 Task: Change the theme color of your profile to Beige and white.
Action: Mouse moved to (1190, 31)
Screenshot: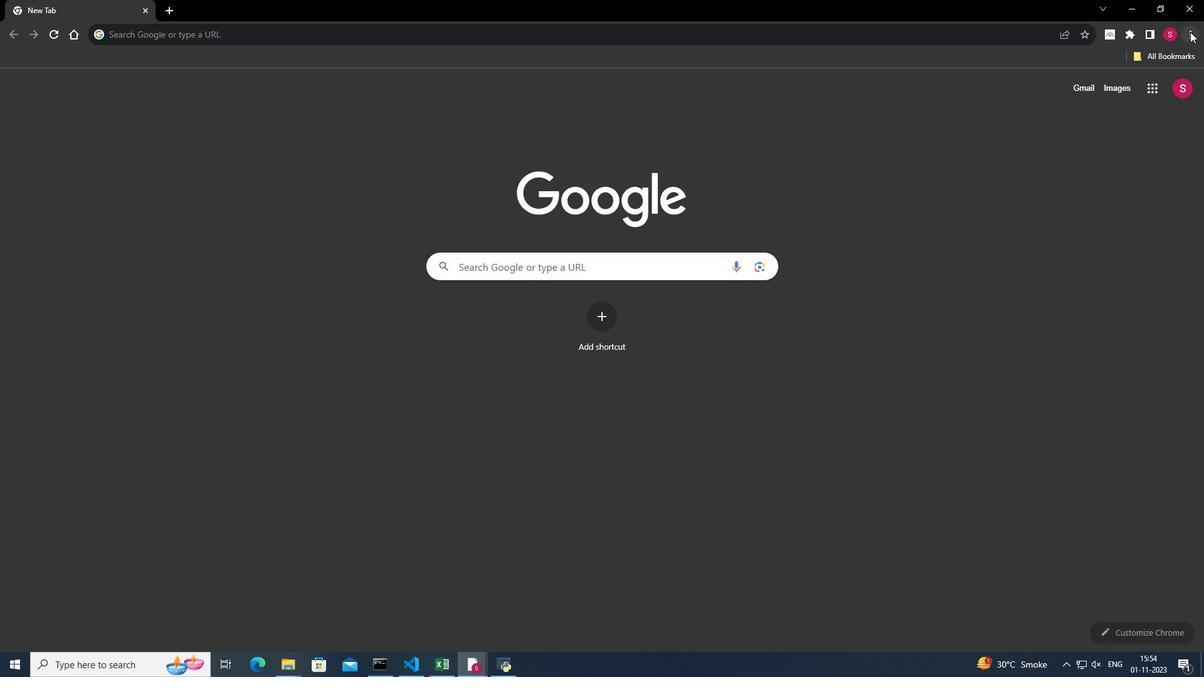 
Action: Mouse pressed left at (1190, 31)
Screenshot: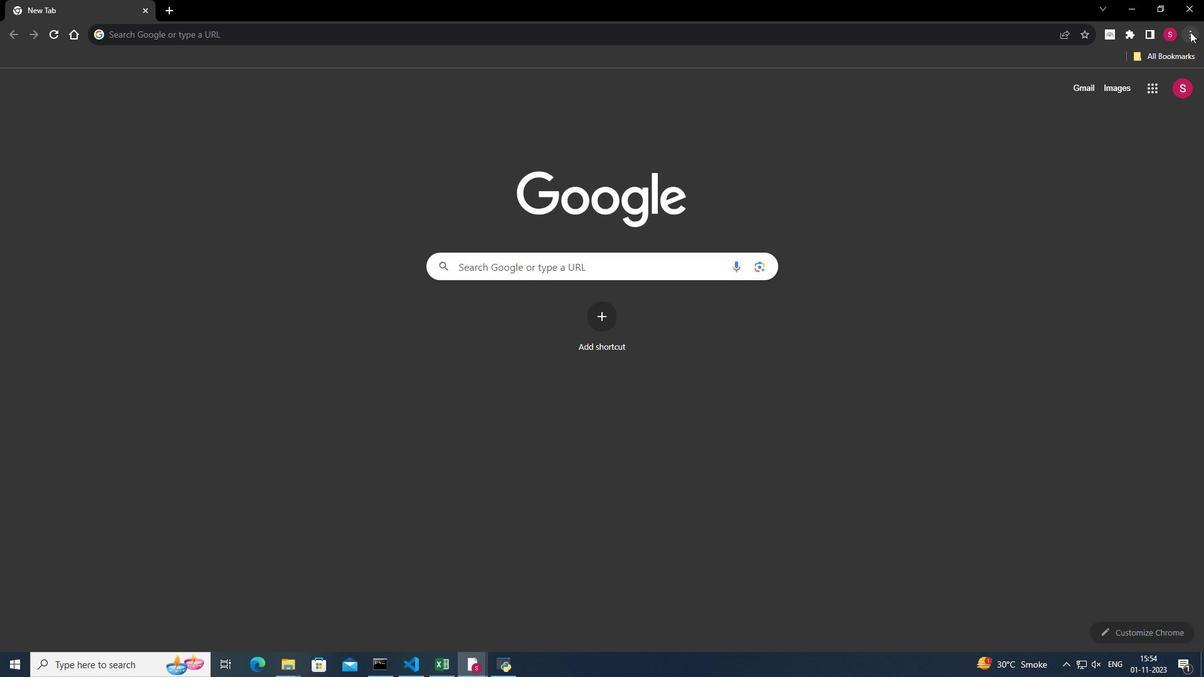 
Action: Mouse moved to (1064, 262)
Screenshot: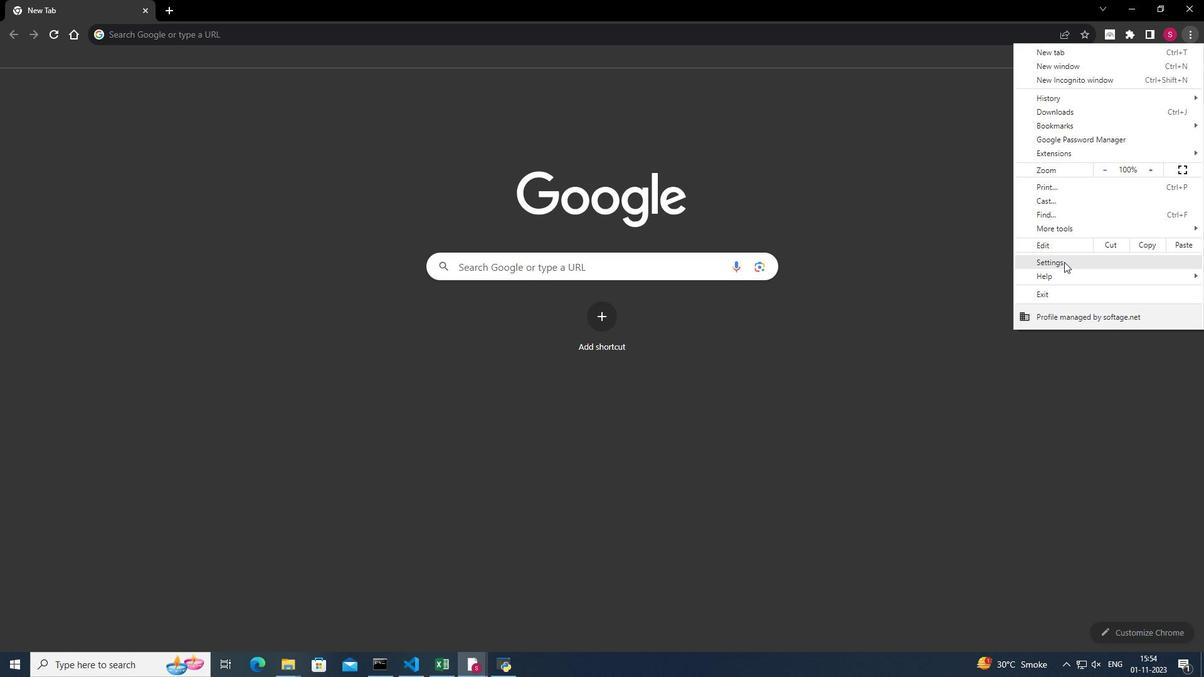 
Action: Mouse pressed left at (1064, 262)
Screenshot: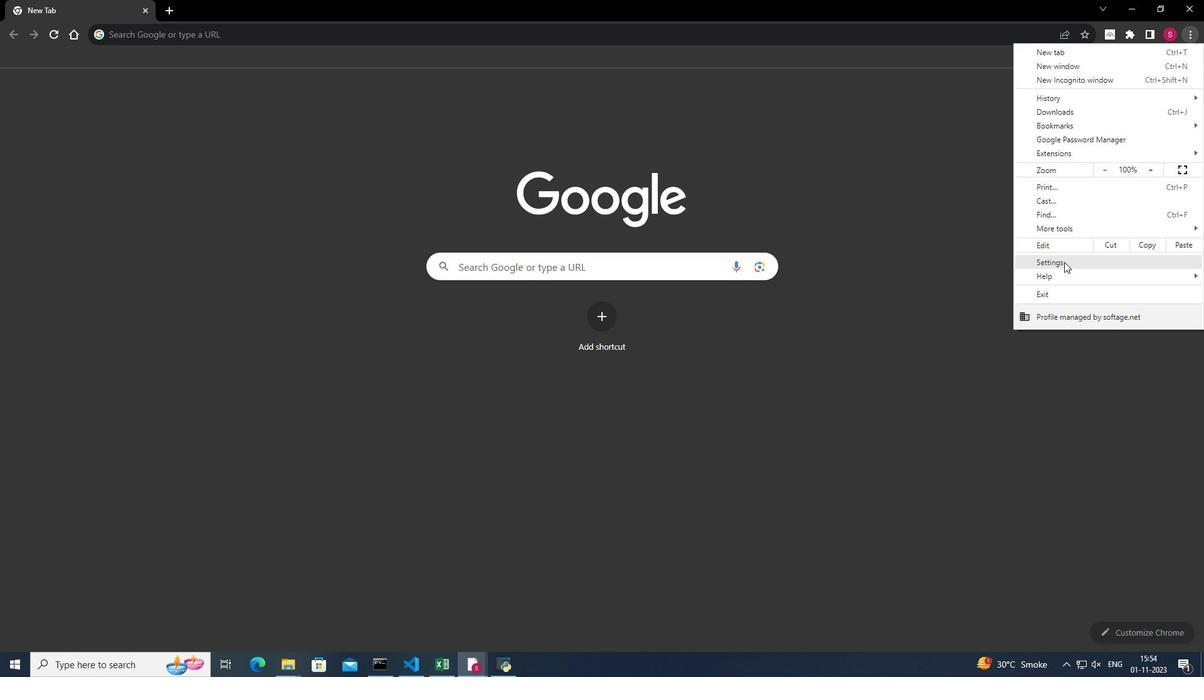 
Action: Mouse moved to (97, 97)
Screenshot: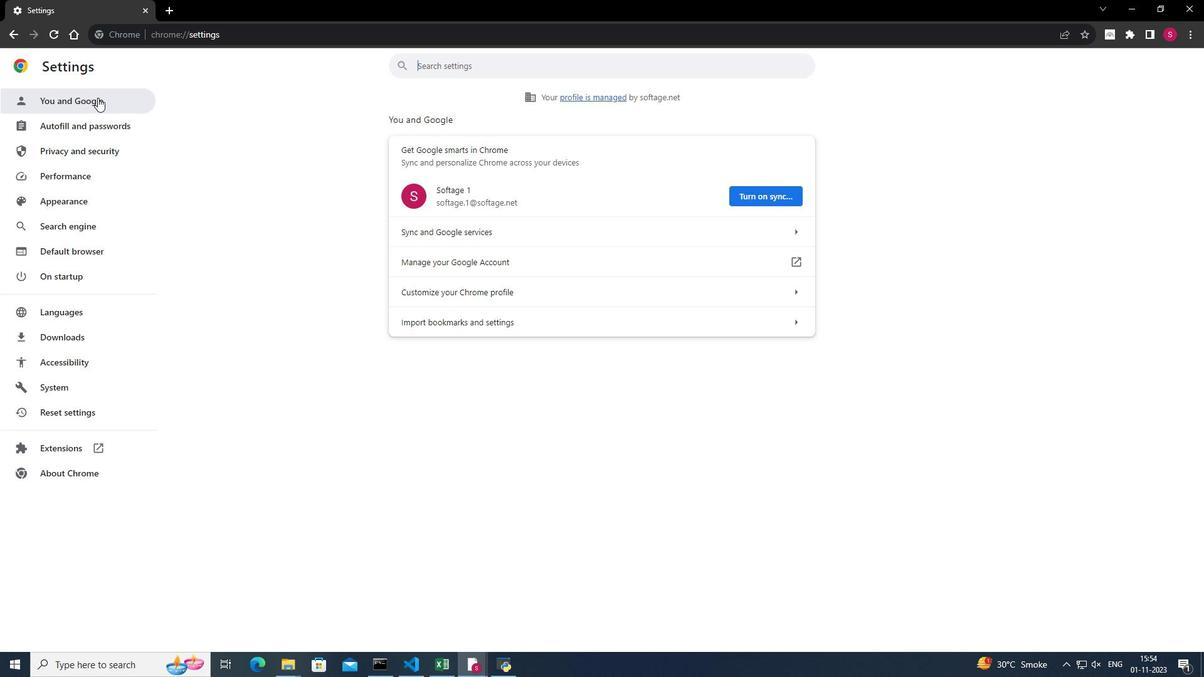
Action: Mouse pressed left at (97, 97)
Screenshot: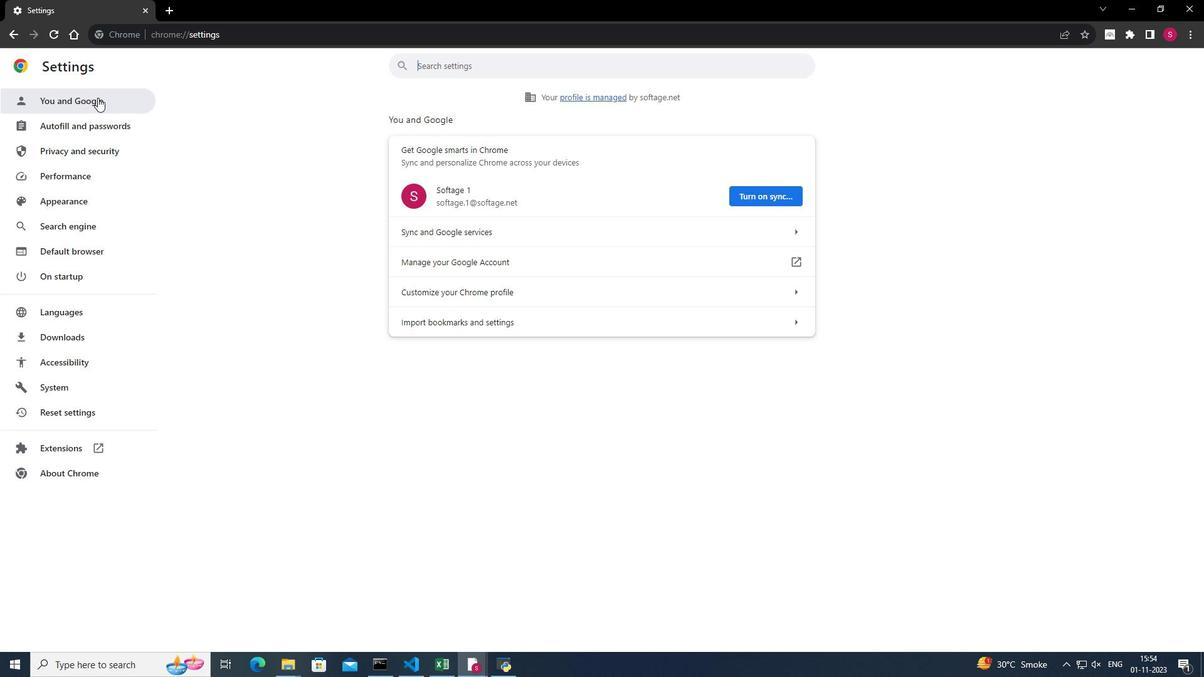 
Action: Mouse moved to (653, 289)
Screenshot: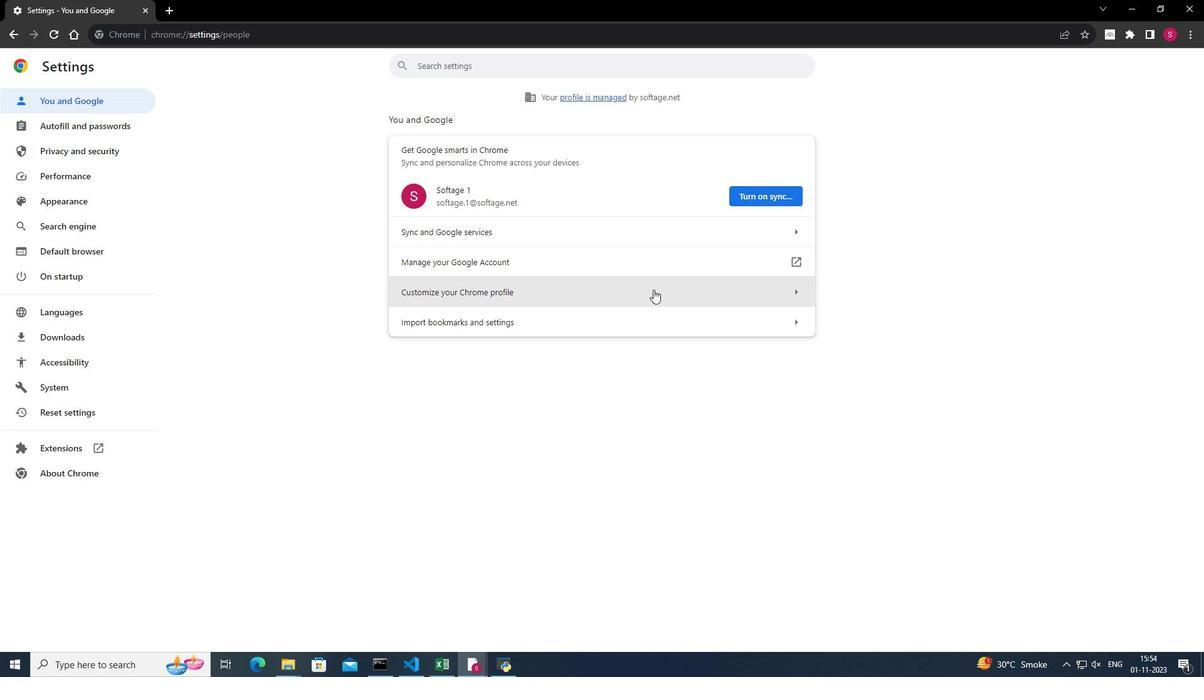 
Action: Mouse pressed left at (653, 289)
Screenshot: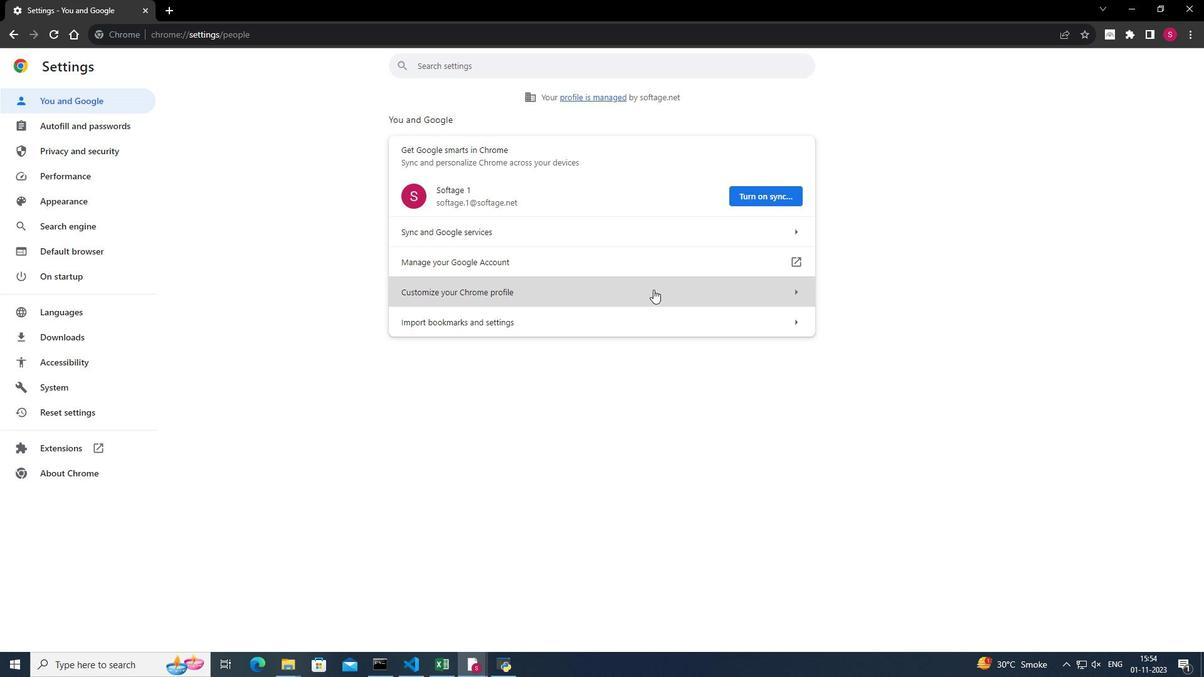 
Action: Mouse moved to (456, 307)
Screenshot: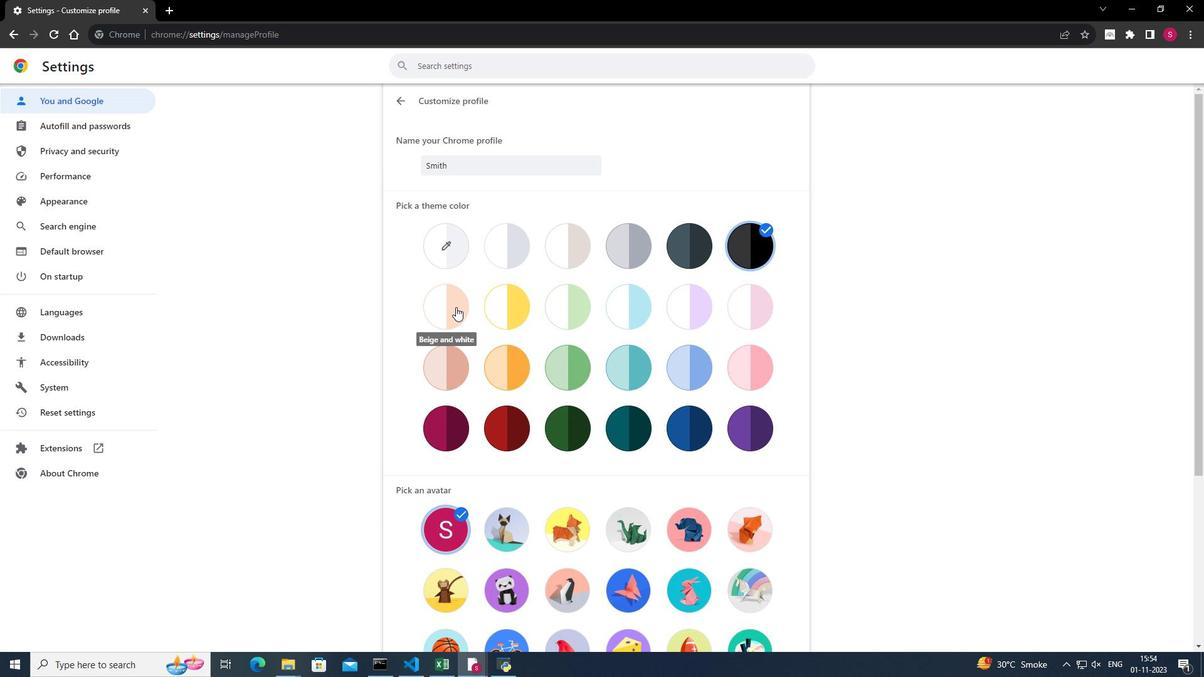 
Action: Mouse pressed left at (456, 307)
Screenshot: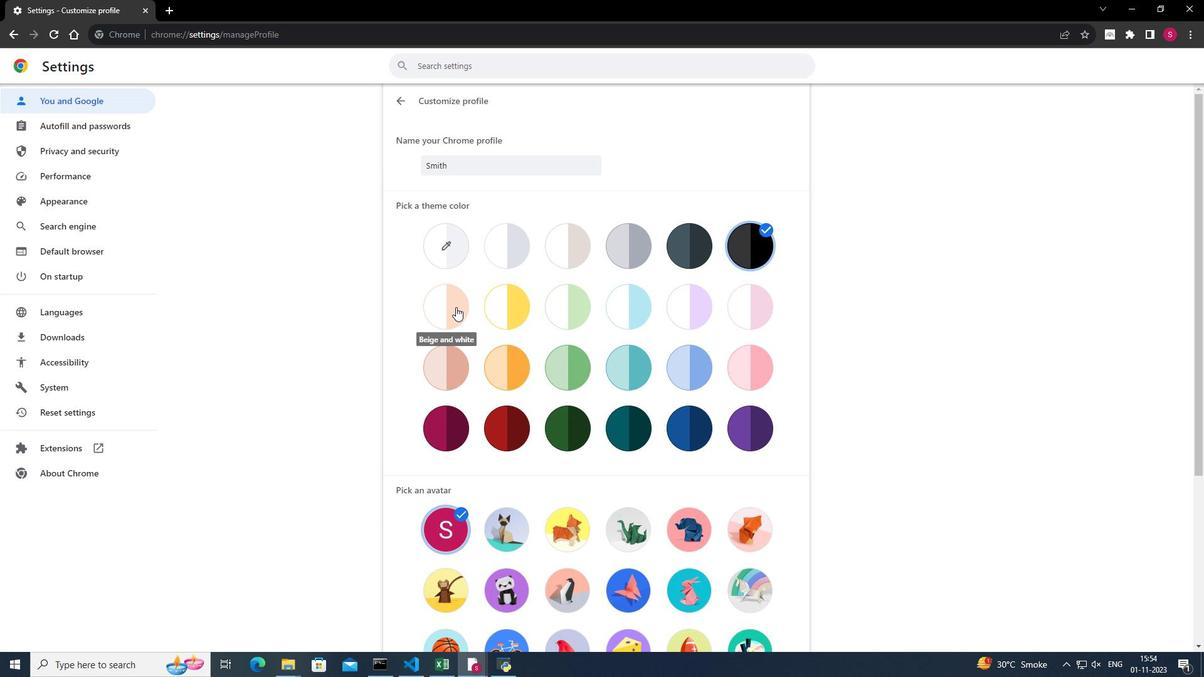 
Action: Mouse moved to (974, 373)
Screenshot: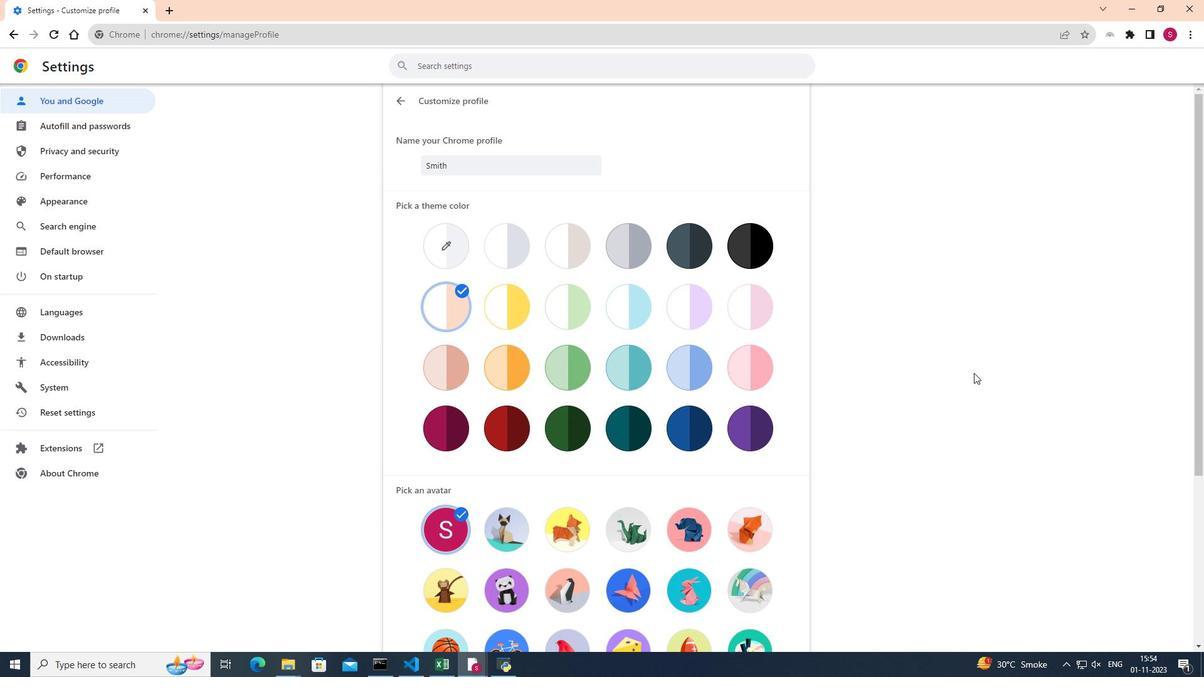 
